 Task: Change the network throttling to "no throttling" in the network tab.
Action: Mouse moved to (1181, 30)
Screenshot: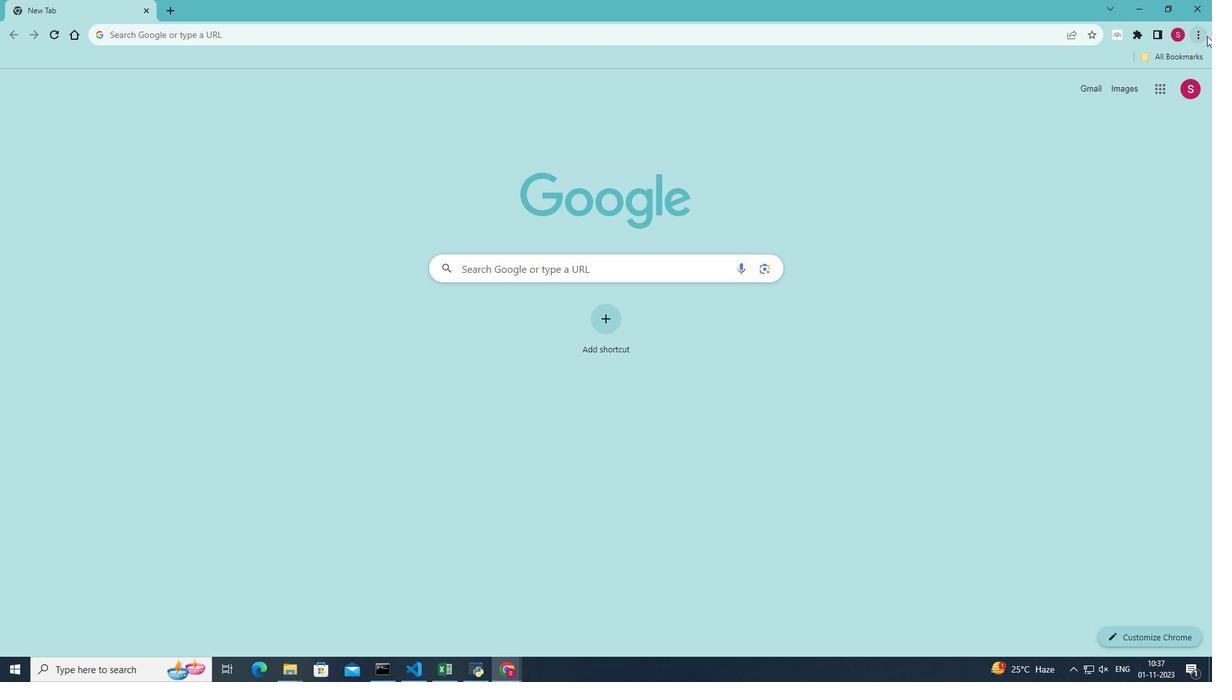 
Action: Mouse pressed left at (1181, 30)
Screenshot: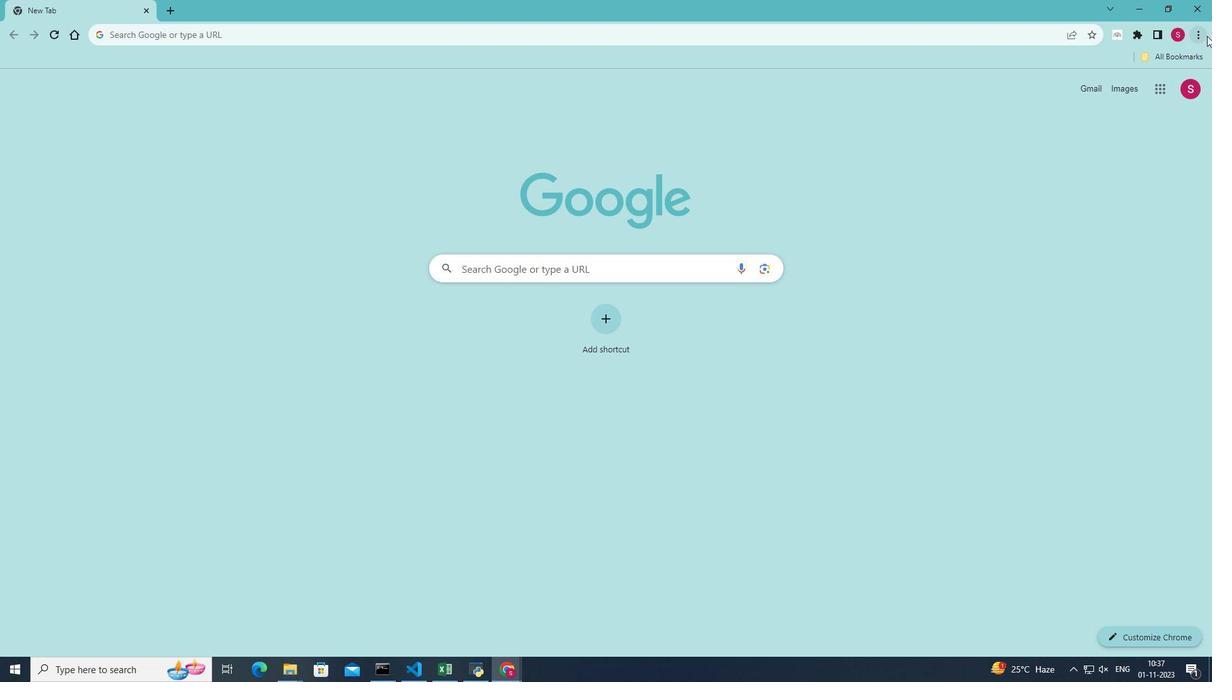 
Action: Mouse moved to (1064, 227)
Screenshot: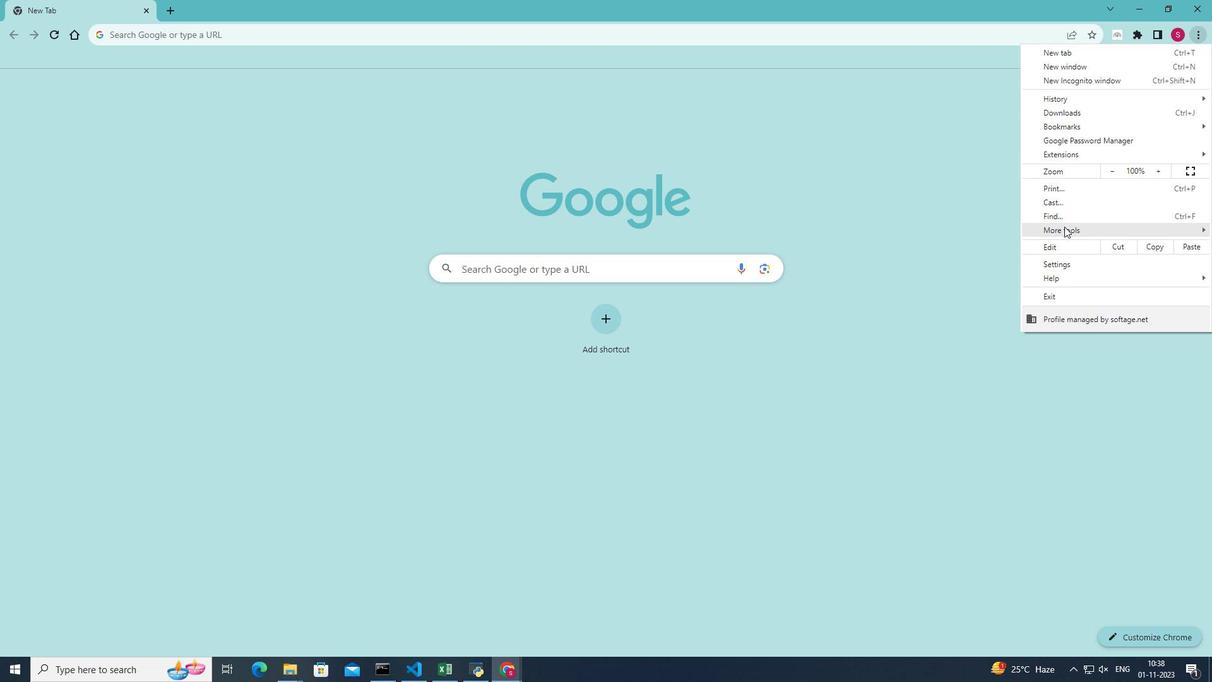 
Action: Mouse pressed left at (1064, 227)
Screenshot: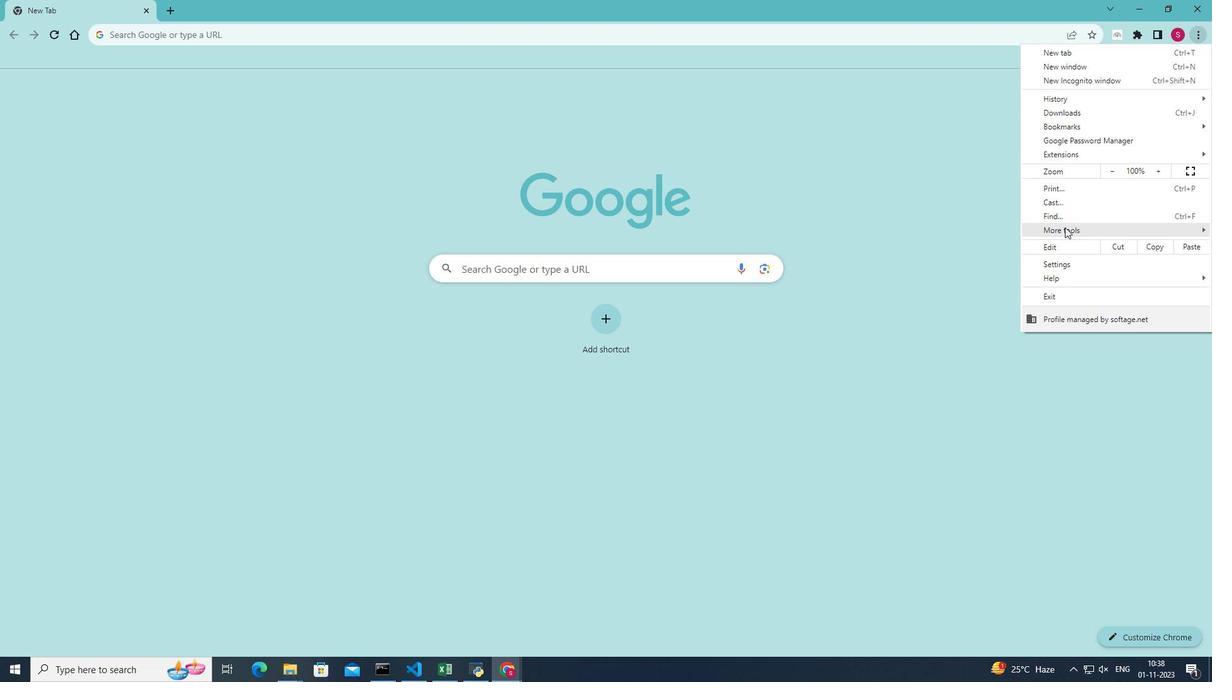 
Action: Mouse moved to (960, 324)
Screenshot: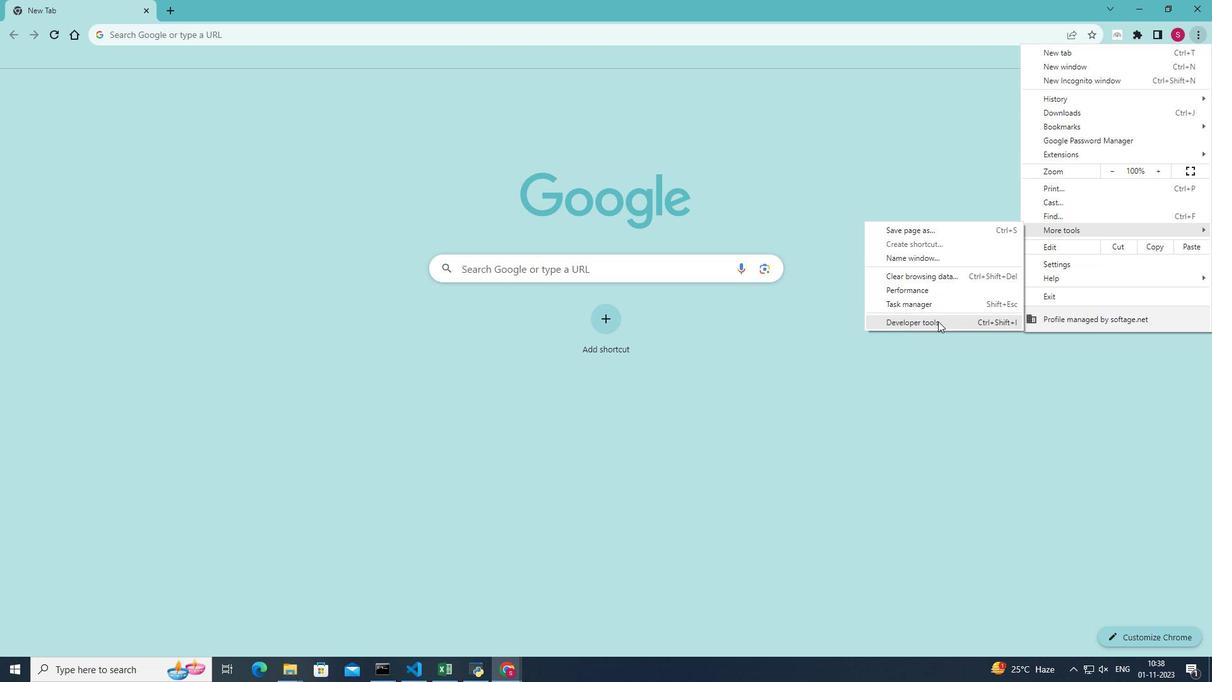 
Action: Mouse pressed left at (960, 324)
Screenshot: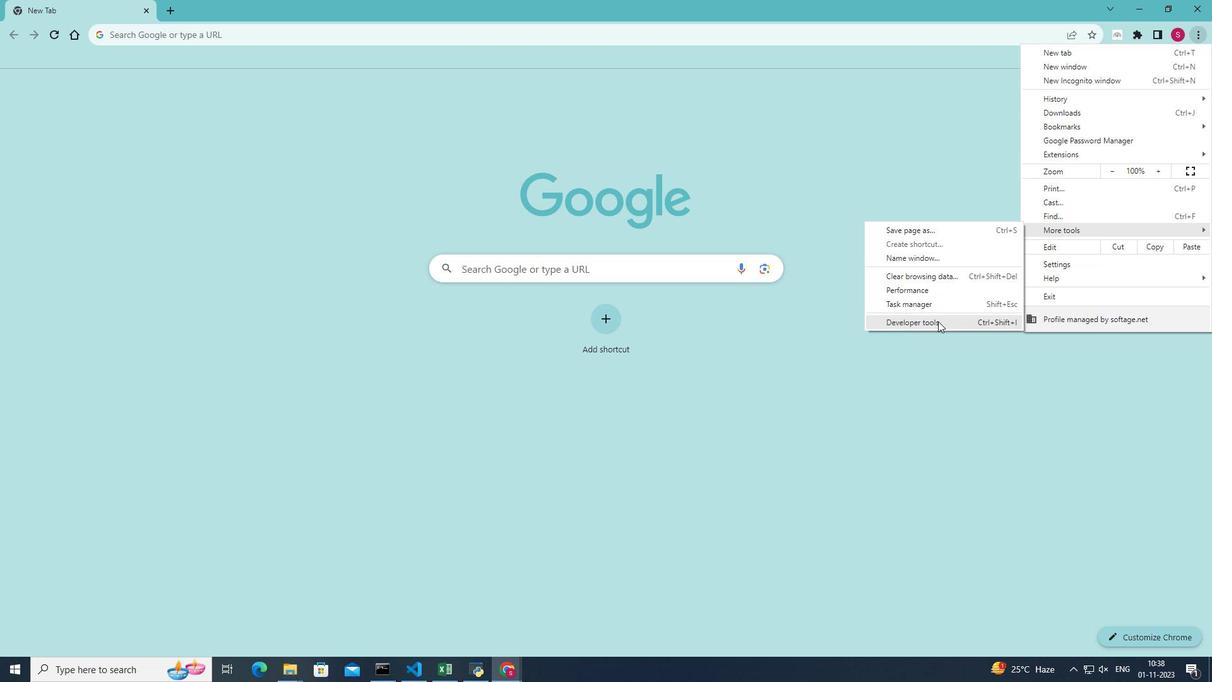 
Action: Mouse moved to (1042, 68)
Screenshot: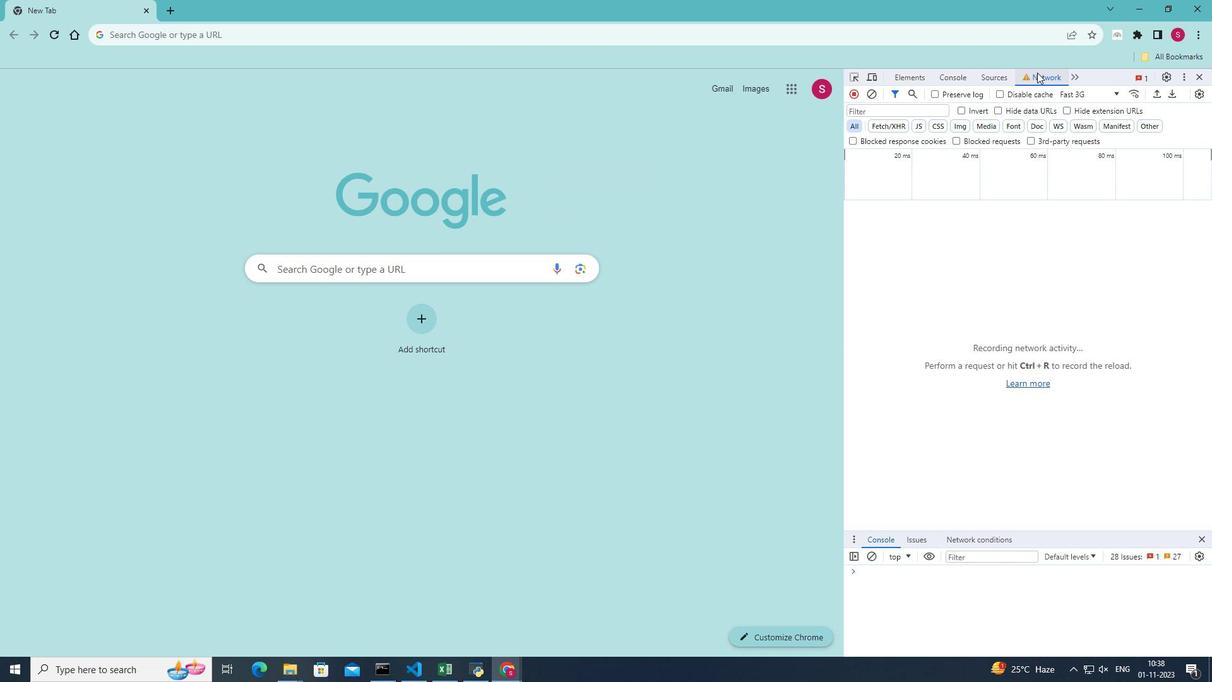 
Action: Mouse pressed left at (1042, 68)
Screenshot: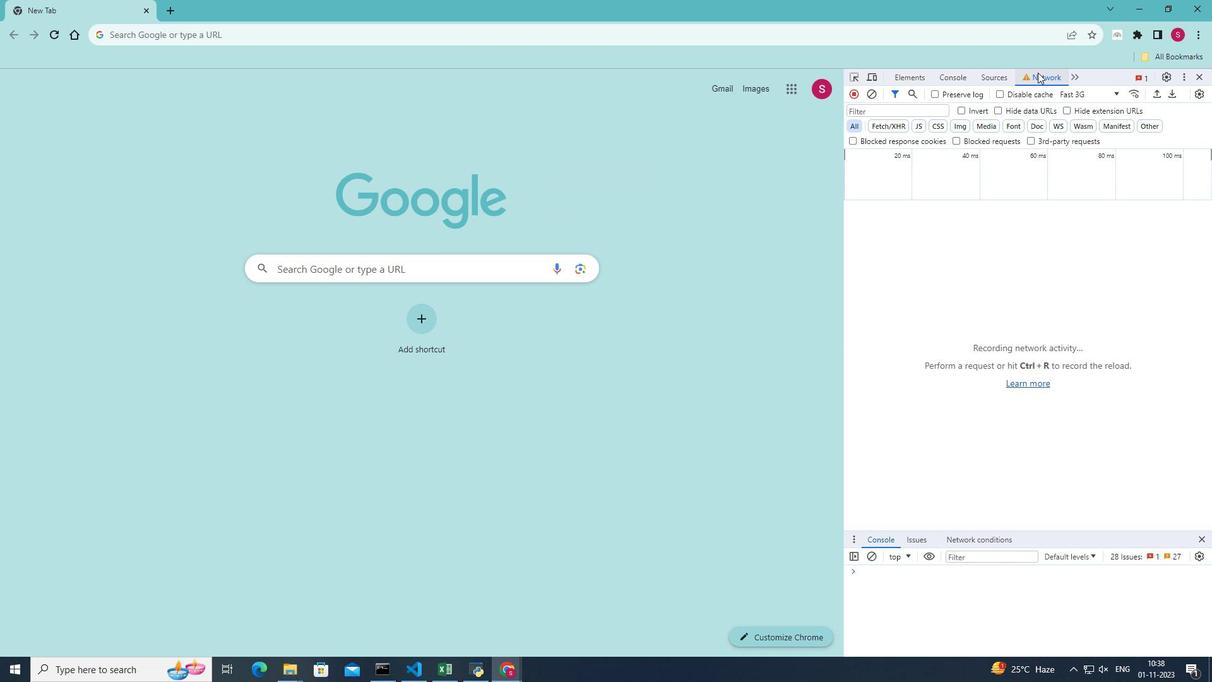 
Action: Mouse moved to (1102, 90)
Screenshot: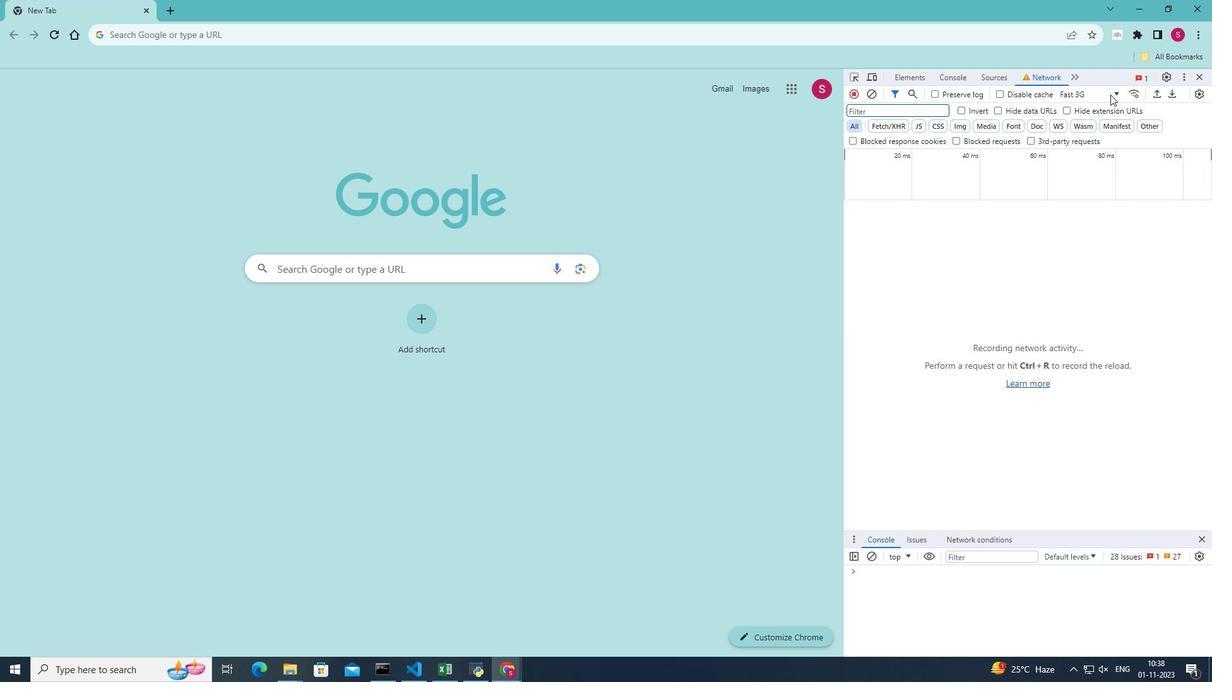 
Action: Mouse pressed left at (1102, 90)
Screenshot: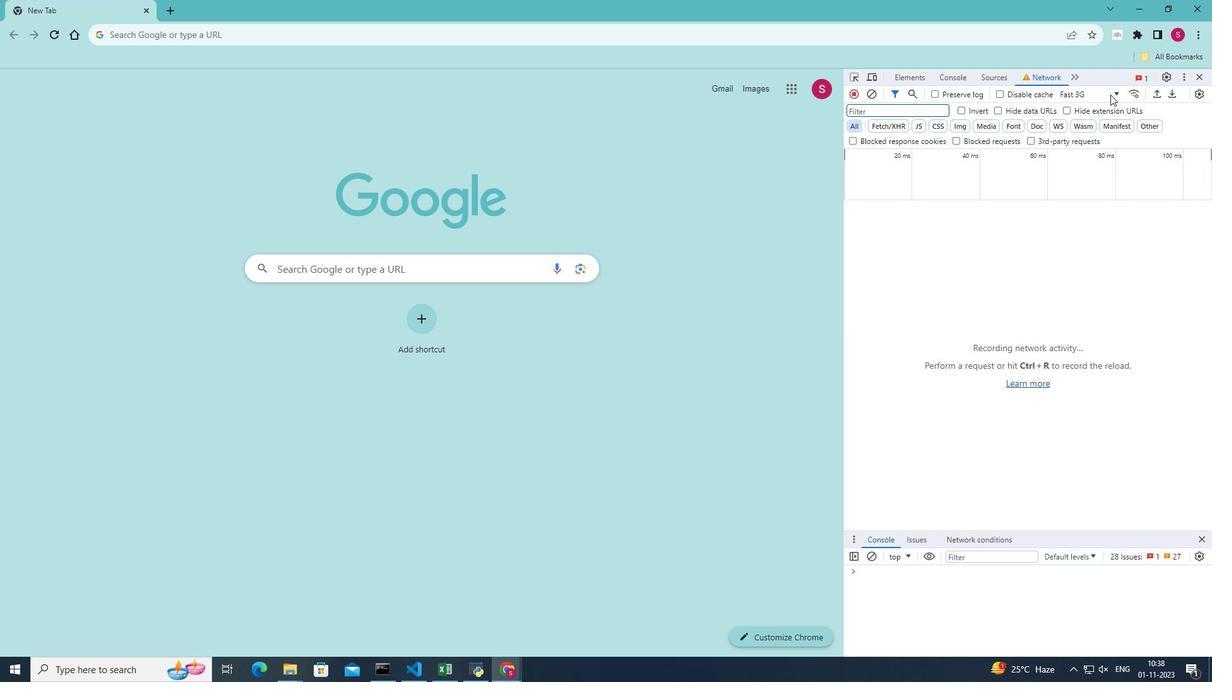 
Action: Mouse moved to (1088, 114)
Screenshot: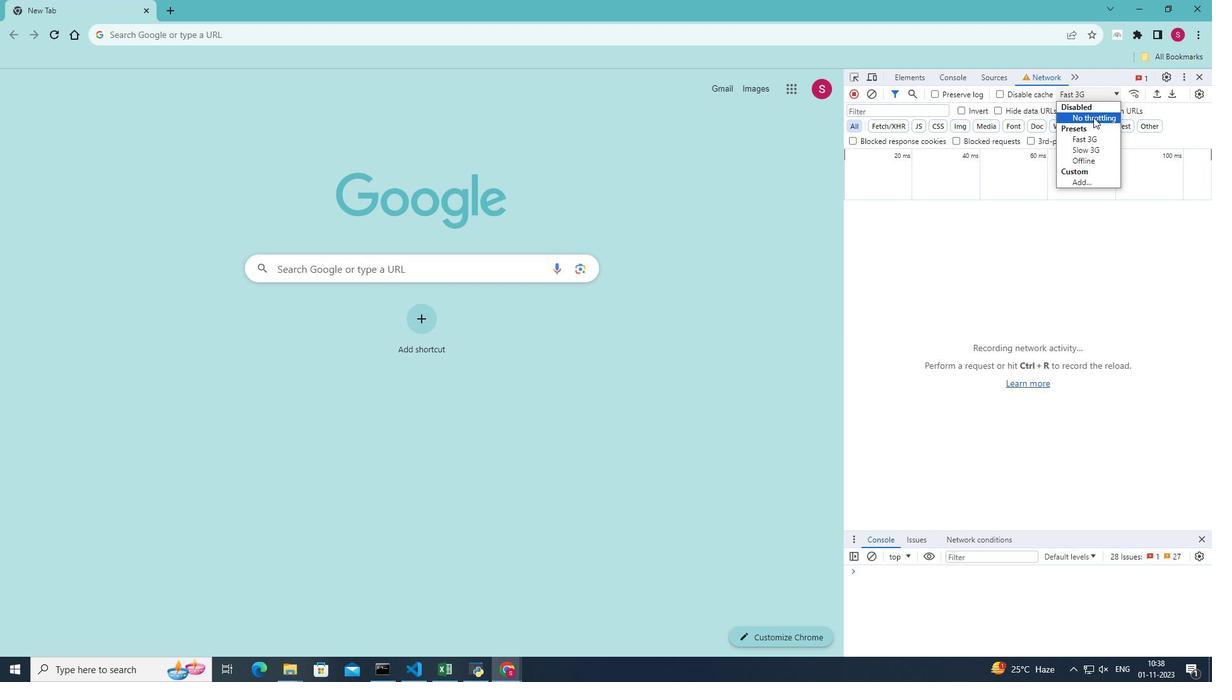 
Action: Mouse pressed left at (1088, 114)
Screenshot: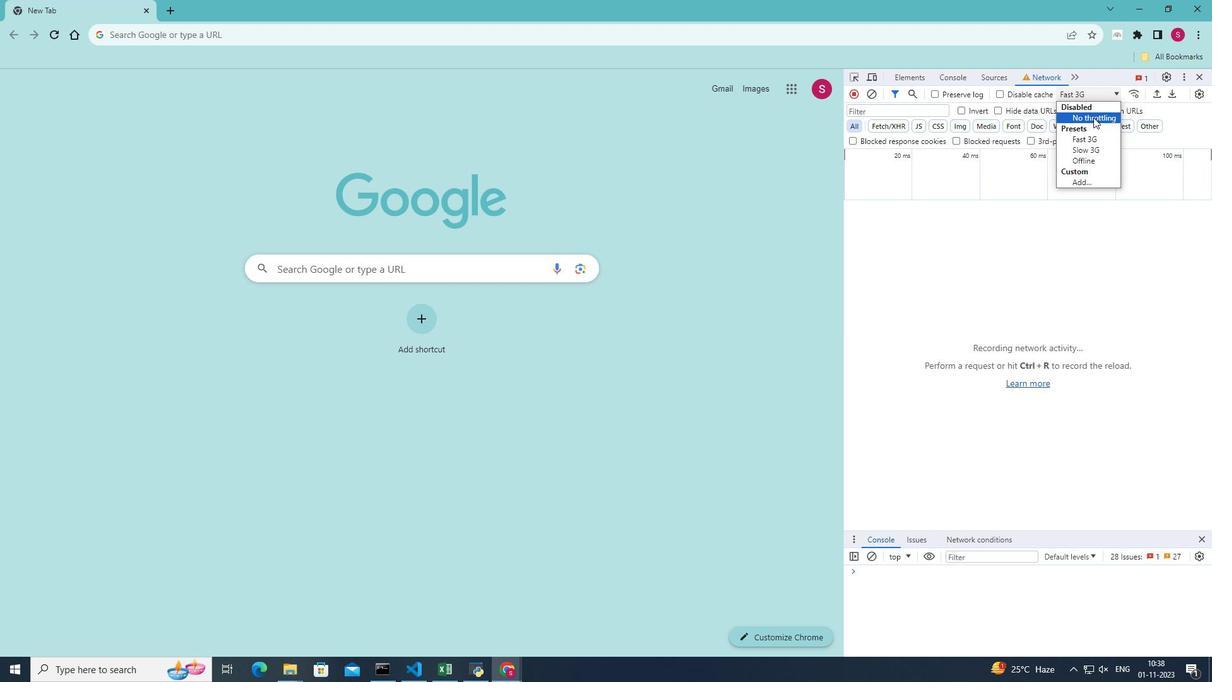 
Action: Mouse moved to (1083, 217)
Screenshot: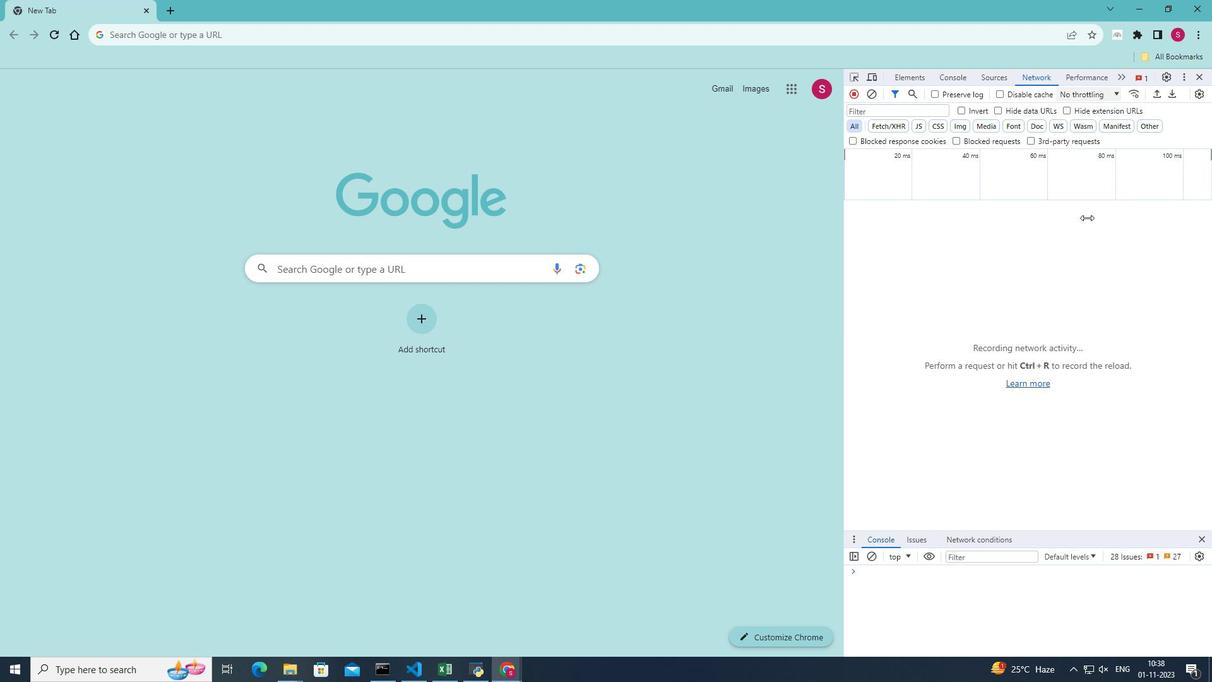 
Action: Key pressed ctrl+R
Screenshot: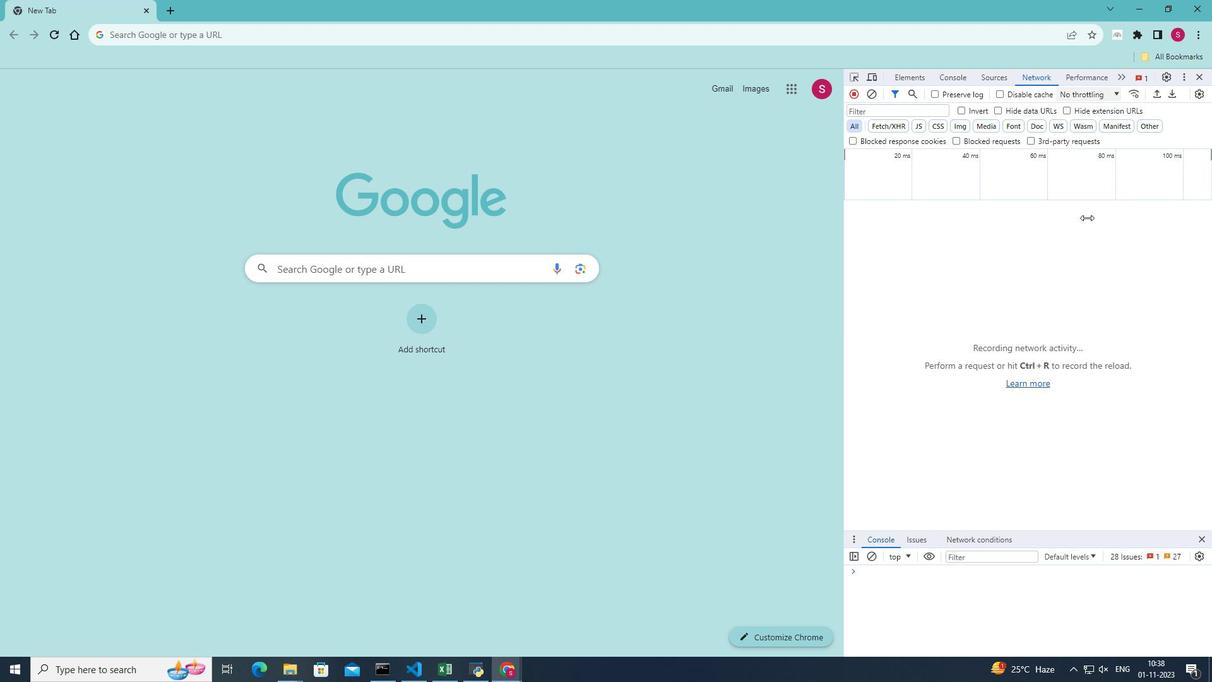 
Action: Mouse moved to (1081, 214)
Screenshot: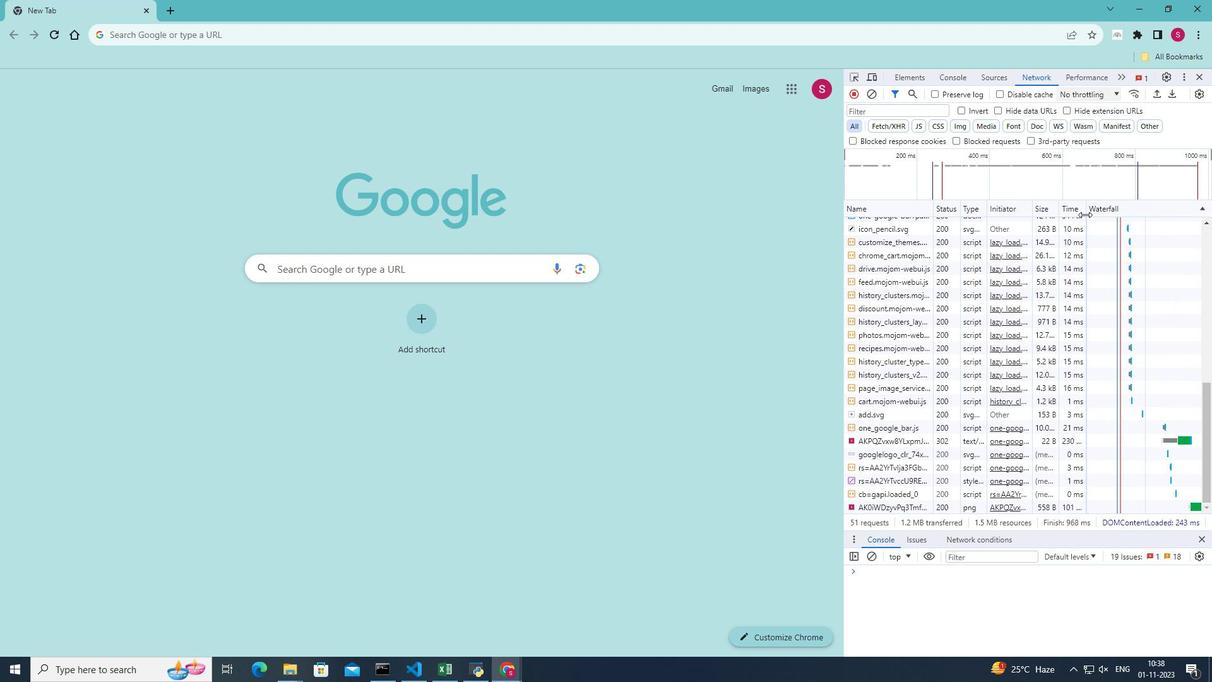 
